 Task: Write a JavaScript function to reverse a list.
Action: Mouse moved to (153, 16)
Screenshot: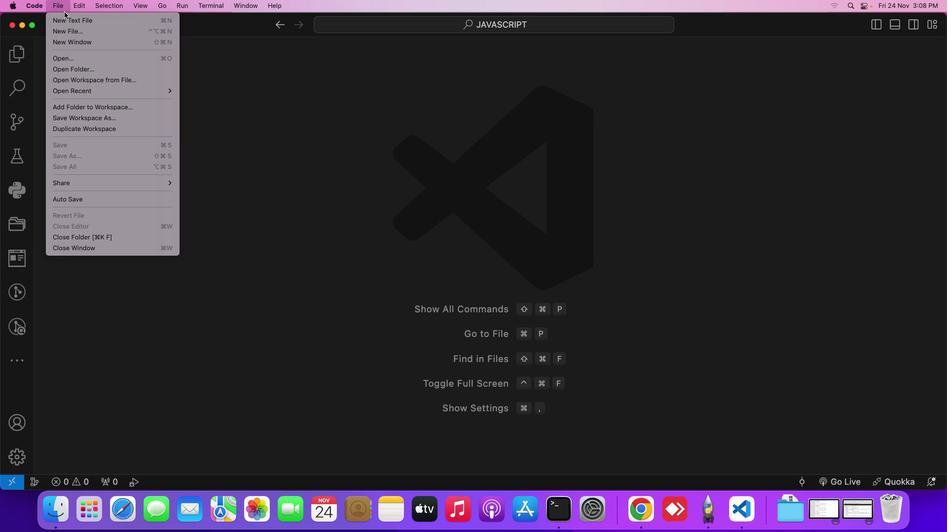 
Action: Mouse pressed left at (153, 16)
Screenshot: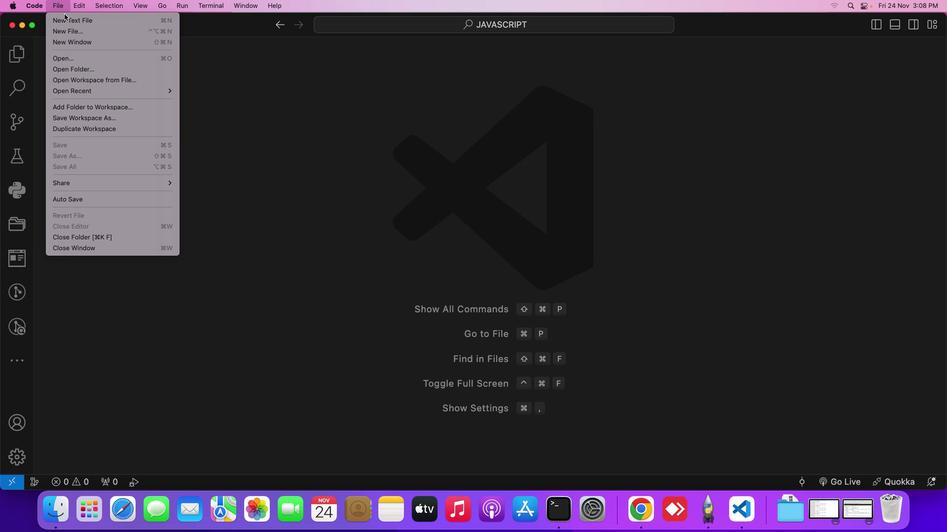 
Action: Mouse moved to (161, 27)
Screenshot: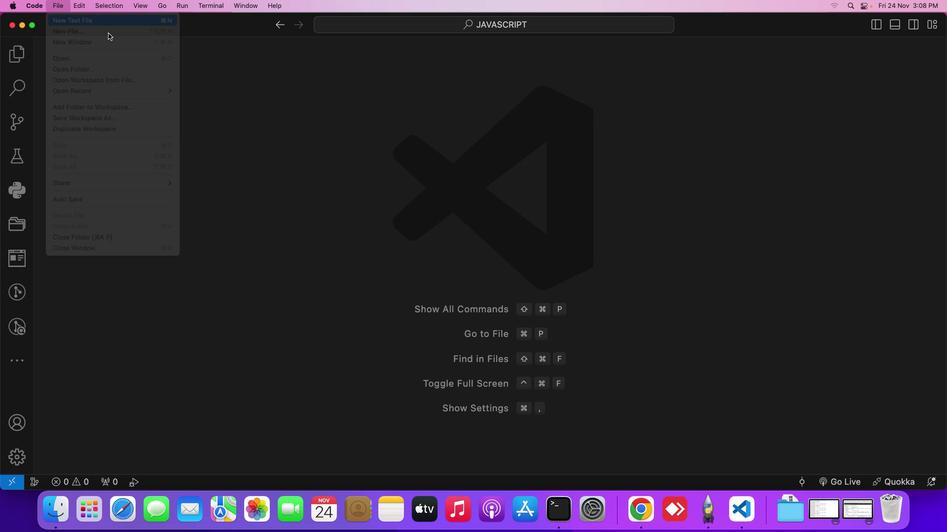 
Action: Mouse pressed left at (161, 27)
Screenshot: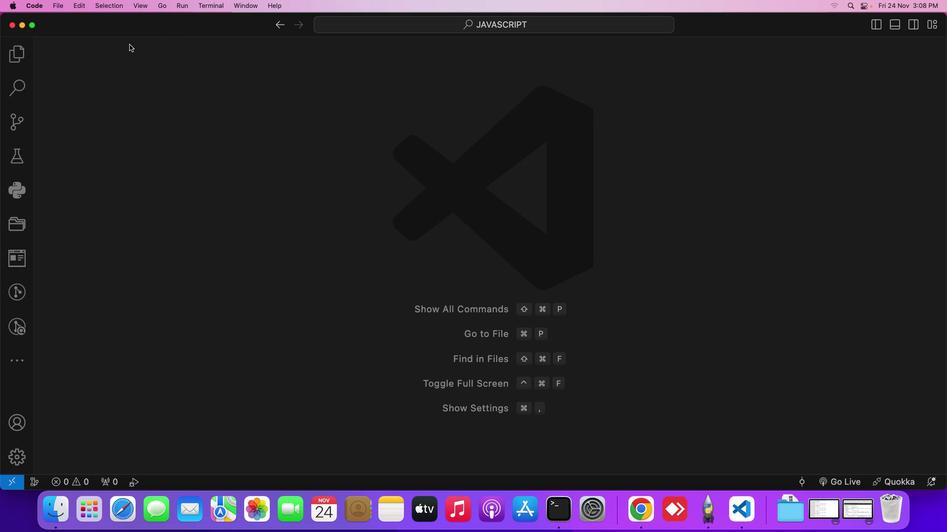 
Action: Mouse moved to (214, 61)
Screenshot: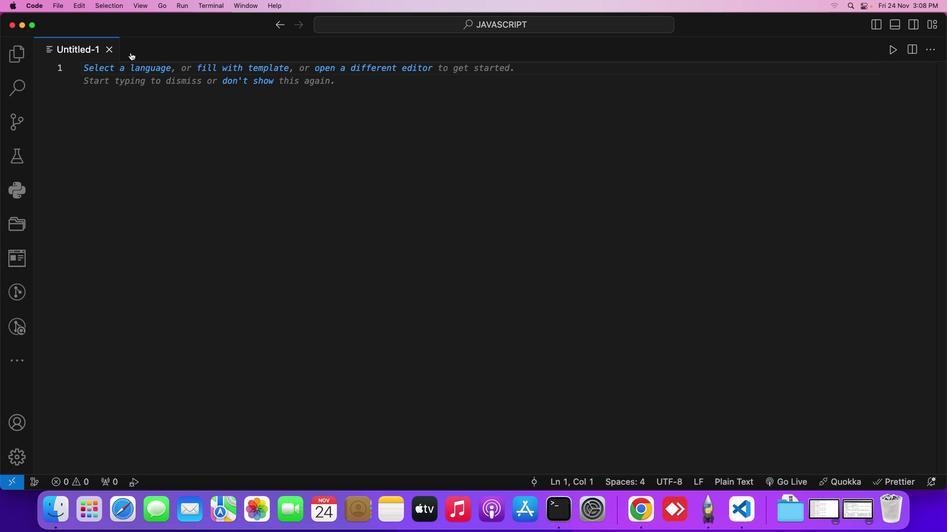 
Action: Key pressed Key.cmd's'
Screenshot: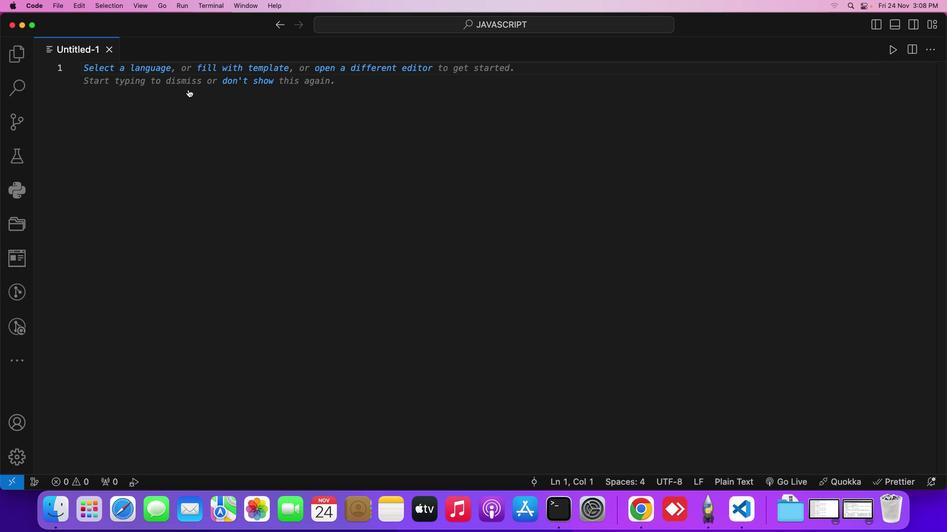 
Action: Mouse moved to (508, 207)
Screenshot: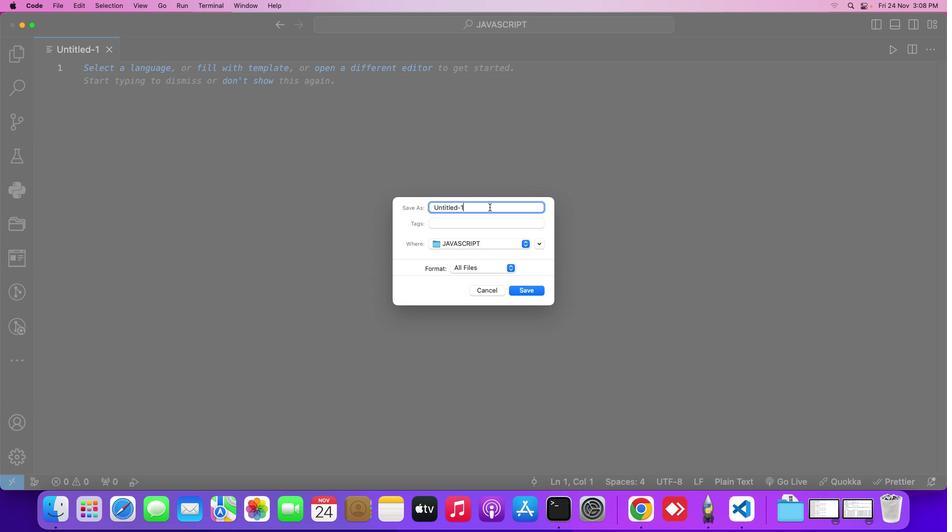 
Action: Mouse pressed left at (508, 207)
Screenshot: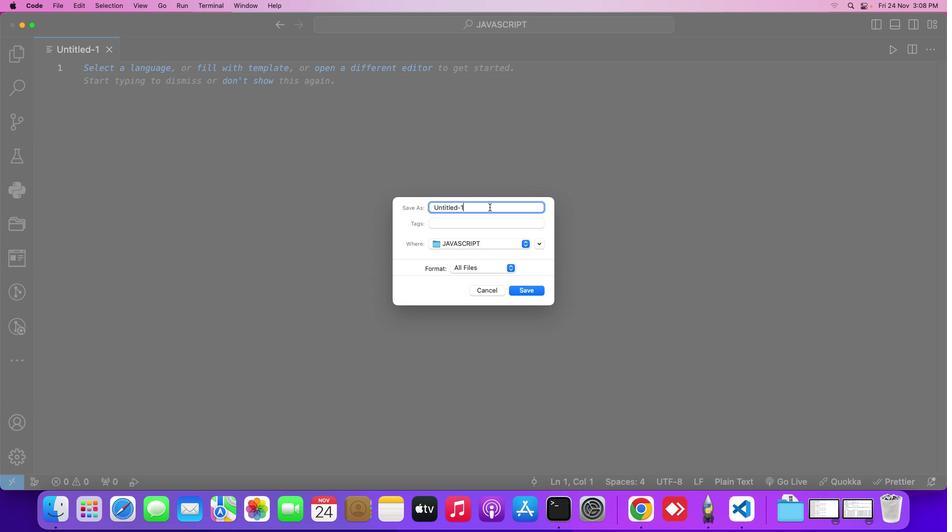 
Action: Key pressed Key.backspaceKey.backspaceKey.backspaceKey.backspaceKey.backspaceKey.backspaceKey.backspaceKey.backspaceKey.backspaceKey.backspaceKey.backspaceKey.shift_r'D''e''m''o'Key.shift_rKey.shift_r'L''i''s''t'Key.shift_r'R''e''v''.''j''s'Key.enter'f''u''n''c''t''i''o''n'Key.space'r''e''v''e''r''s''e'Key.shift_r'L''i''s''t'Key.shift_r'(''a''r''r'Key.rightKey.spaceKey.shift_r'{'Key.enter'l''e''t'Key.space'r''e''v''e''r''s''e''d'Key.shift_r'A''r''r''a''y'Key.space'='Key.space'['']'';'Key.enter'f''o''r'Key.spaceKey.shift_r'(''l''e''t'Key.space'i'Key.space'='Key.space'a''r''r''.''l''e''n''g''t''h'Key.space'-'Key.space'1'';'Key.space'i'Key.shift_r'>'Key.backspaceKey.spaceKey.shift_r'>''='Key.space'0'';'Key.space'i''-''-'Key.rightKey.spaceKey.shift_r'{'Key.enter'r''e''v''e''r''s''e''d'Key.enter'.''p''u''s''h'Key.shift_r'(''a''r''r''[''i'Key.rightKey.right';'Key.downKey.enter'r''e''t''u''r''n'Key.space'r''e''v'Key.downKey.enter';'Key.downKey.enterKey.enter'/''/'Key.spaceKey.shift_r'E''x''a''m''p''l''e'Key.space'u''s''a''g''e'Key.shift_r':'Key.enter'c''o''n''s''t'Key.space'o''r''i''g''i''n''a''l'Key.shift_r'A''r''r''a''y'Key.space'='Key.space'[''1'','Key.space'3'','Key.backspaceKey.backspace'2'','Key.space'3'','Key.space'4'','Key.space'5'','Key.space'6'','Key.space'7'','Key.space'8'','Key.space'9'','Key.space'1''0'Key.right';'Key.enter'c''o''n''s''t'Key.space'r''e''v''e''r''s''e''d'Key.enterKey.space'='Key.space'r''e''v''e''r''s''e'Key.enterKey.shift_r'(''o''r''i''g''i''n''a'Key.enterKey.right';'Key.enterKey.enter'c''o''n''s''o''l''e''.''l''o''g'Key.shift_r'('Key.shift_r'"'Key.shift_r'O''r''i''g''i''n''a''l'Key.spaceKey.shift_r'A''r''r''a''y'Key.shift_r':'Key.right','Key.space'o''r''i'Key.enterKey.right';'Key.enter'c''o''n''s''o''l''e''.''l''o''g'Key.shift_r'('Key.shift_r'"'Key.shift_r'R''e''v''e''r''s''e''d'Key.spaceKey.shift_r'A''r''r''a''y'Key.shift_r':'Key.right','Key.space'r''e''v''e''r''s'Key.downKey.enterKey.right';'Key.enterKey.enter
Screenshot: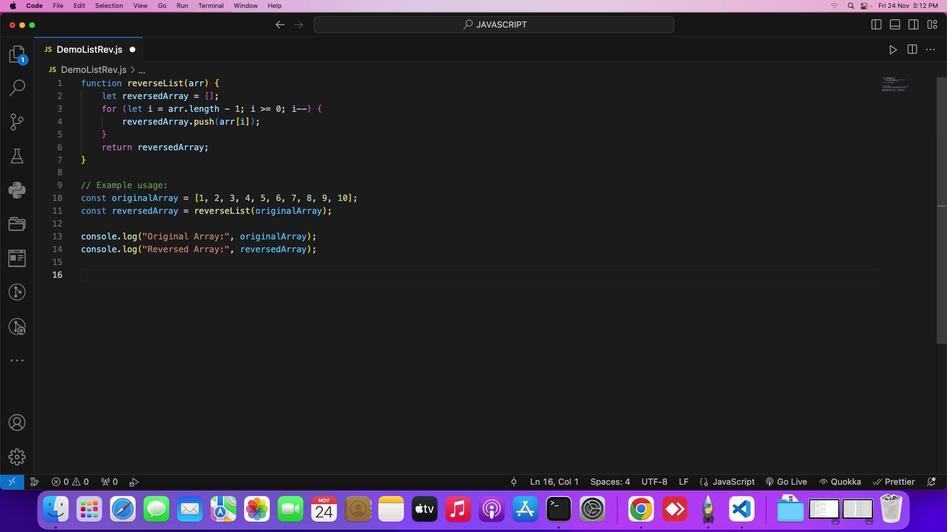 
Action: Mouse moved to (467, 143)
Screenshot: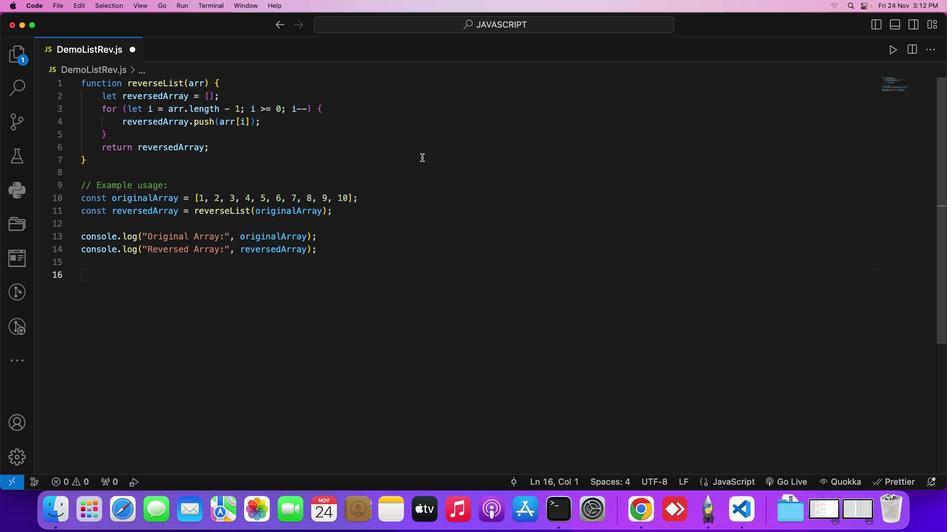 
Action: Mouse scrolled (467, 143) with delta (107, 13)
Screenshot: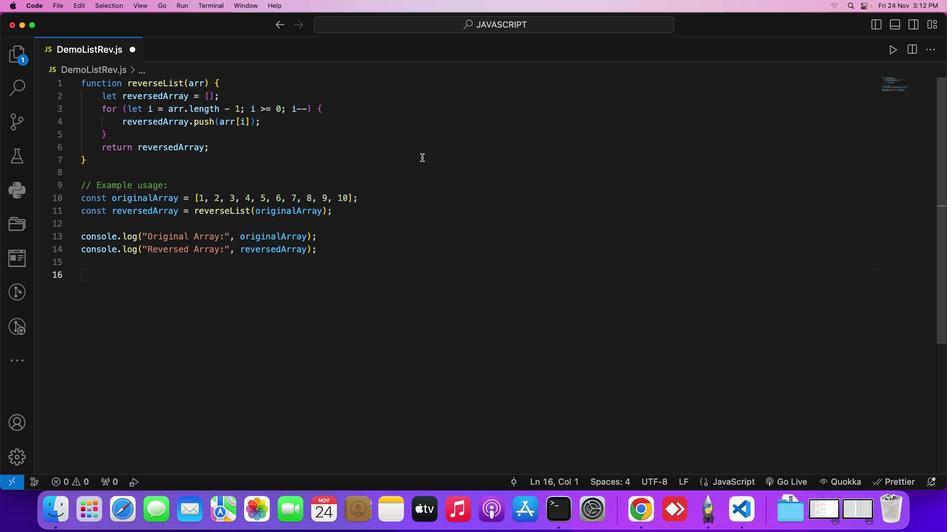 
Action: Mouse moved to (465, 145)
Screenshot: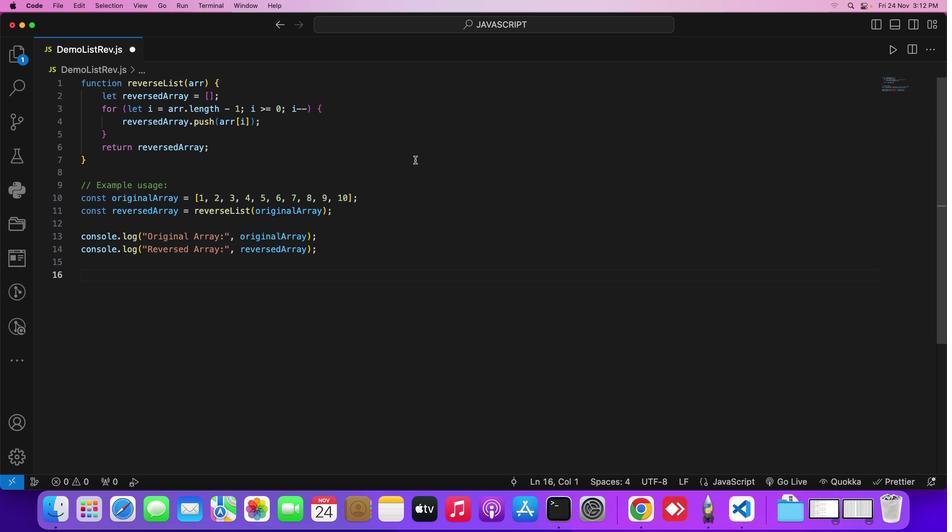
Action: Mouse scrolled (465, 145) with delta (107, 13)
Screenshot: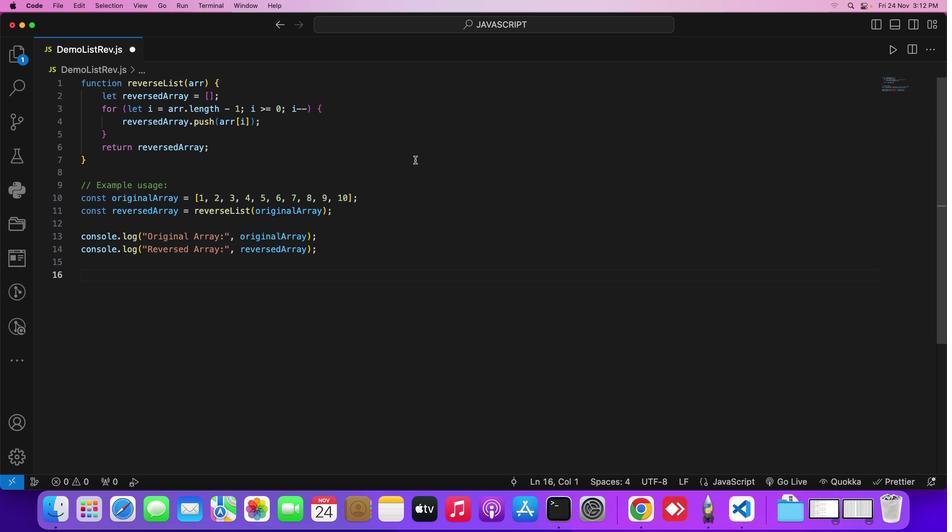 
Action: Mouse moved to (465, 146)
Screenshot: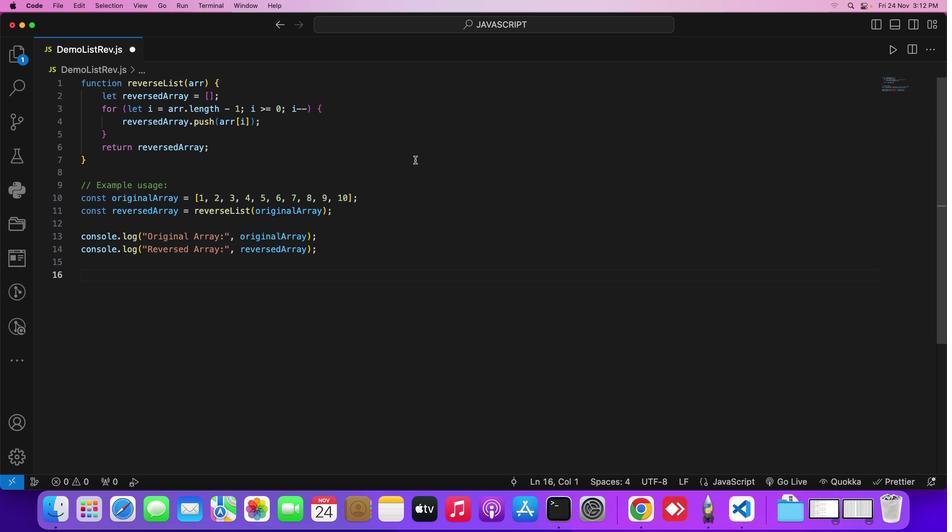 
Action: Mouse scrolled (465, 146) with delta (107, 14)
Screenshot: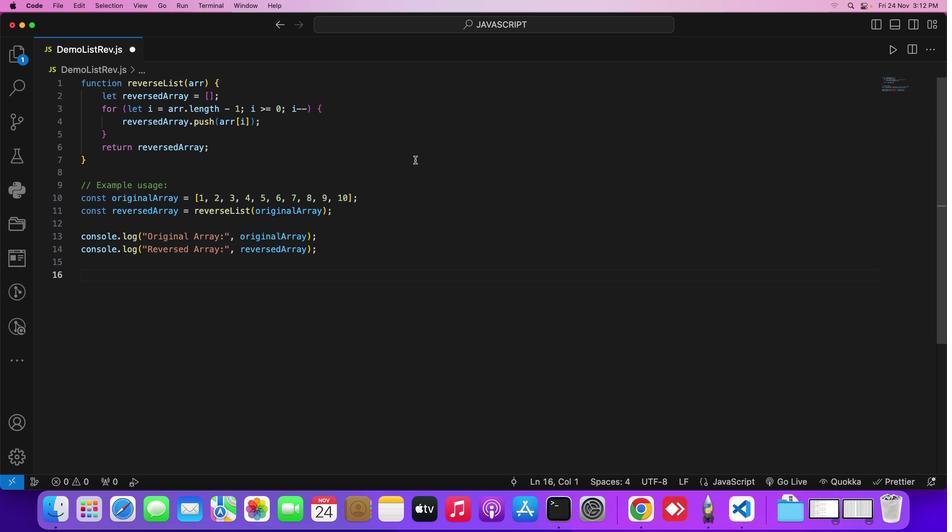 
Action: Mouse moved to (465, 147)
Screenshot: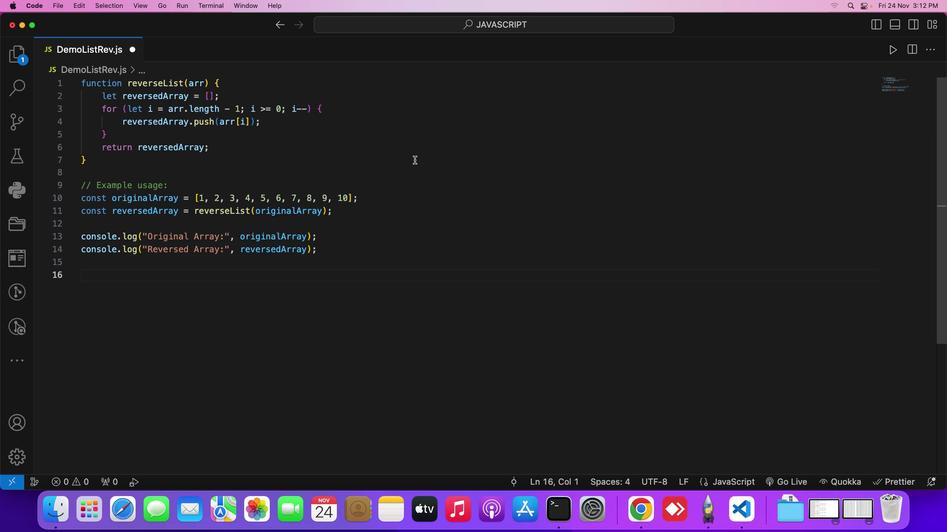 
Action: Mouse scrolled (465, 147) with delta (107, 15)
Screenshot: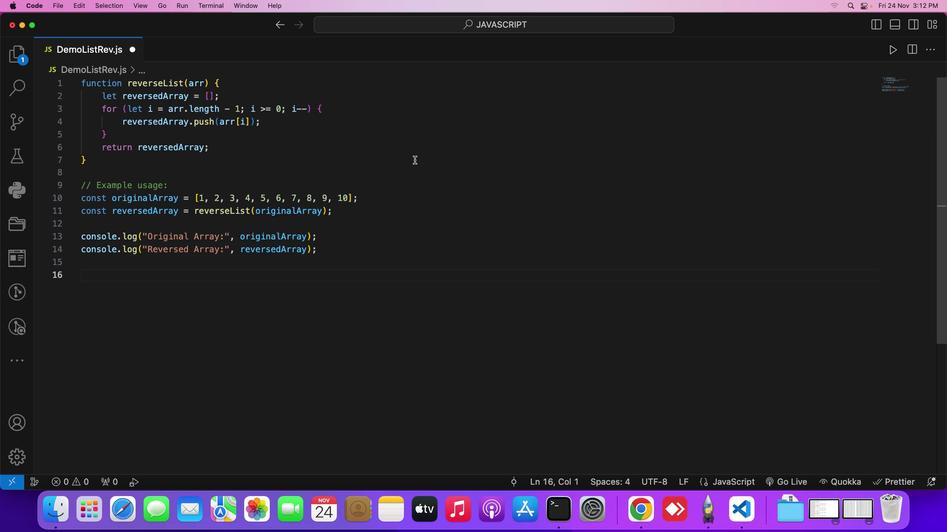 
Action: Mouse moved to (465, 147)
Screenshot: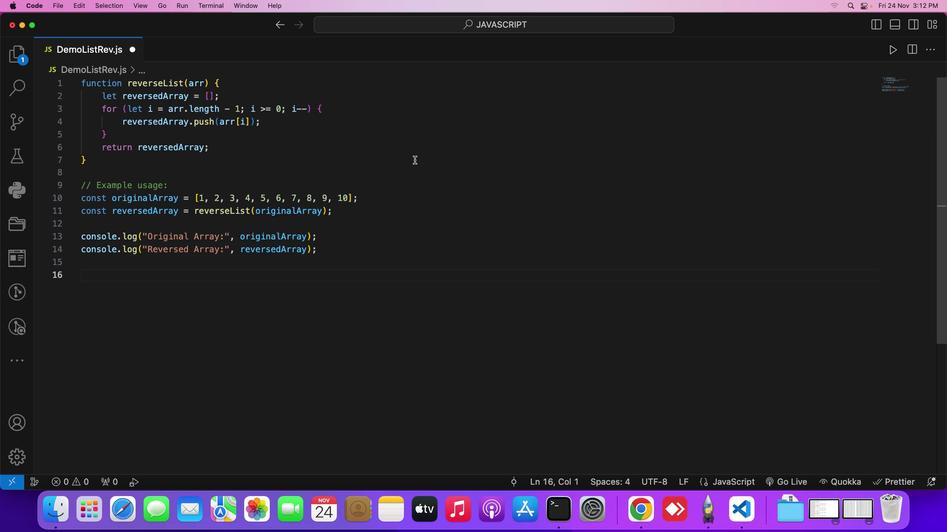 
Action: Mouse scrolled (465, 147) with delta (107, 15)
Screenshot: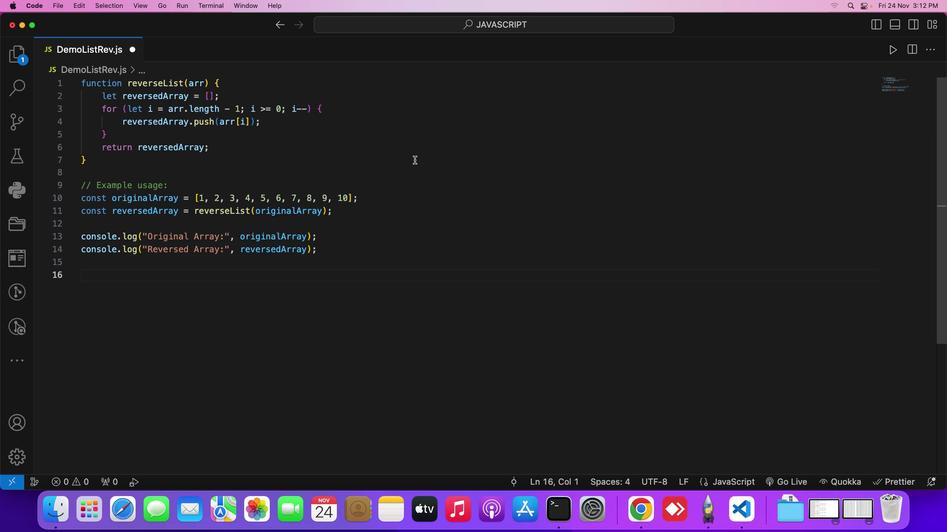 
Action: Mouse moved to (464, 147)
Screenshot: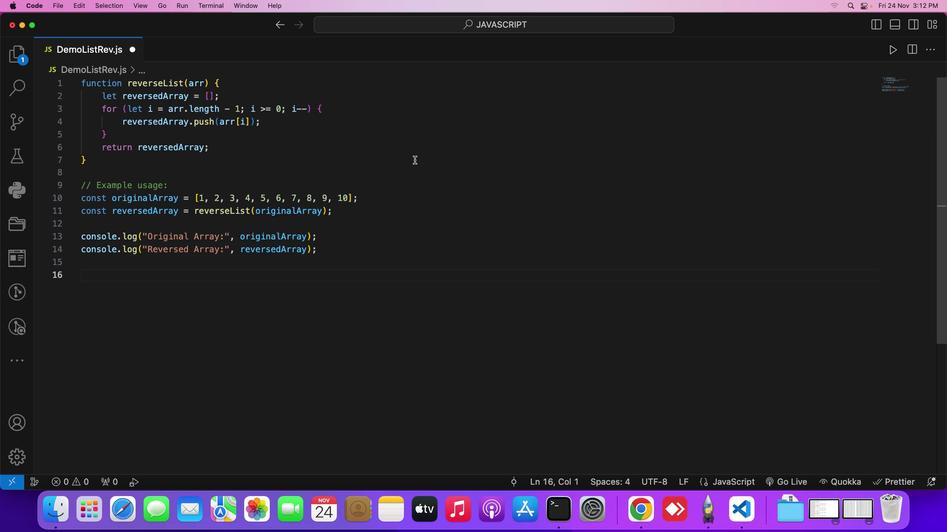 
Action: Mouse scrolled (464, 147) with delta (107, 15)
Screenshot: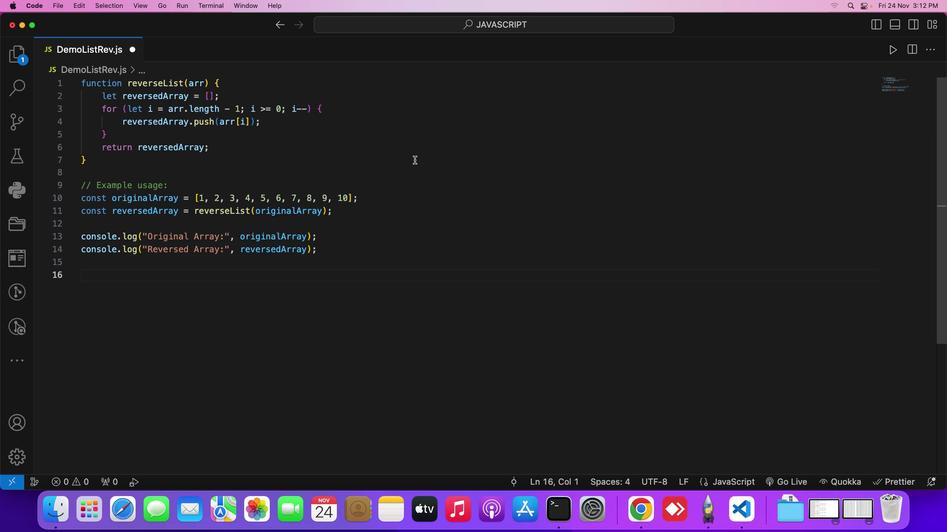 
Action: Mouse moved to (447, 163)
Screenshot: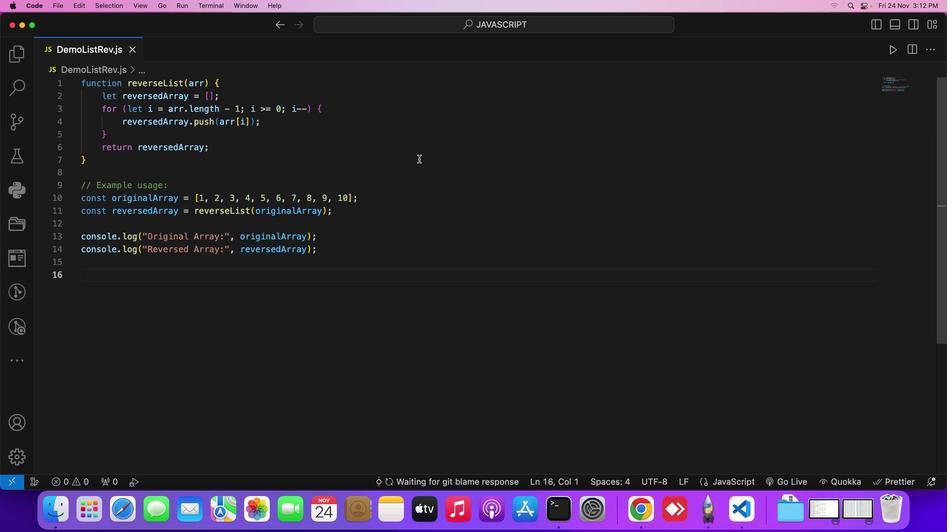 
Action: Key pressed Key.cmd
Screenshot: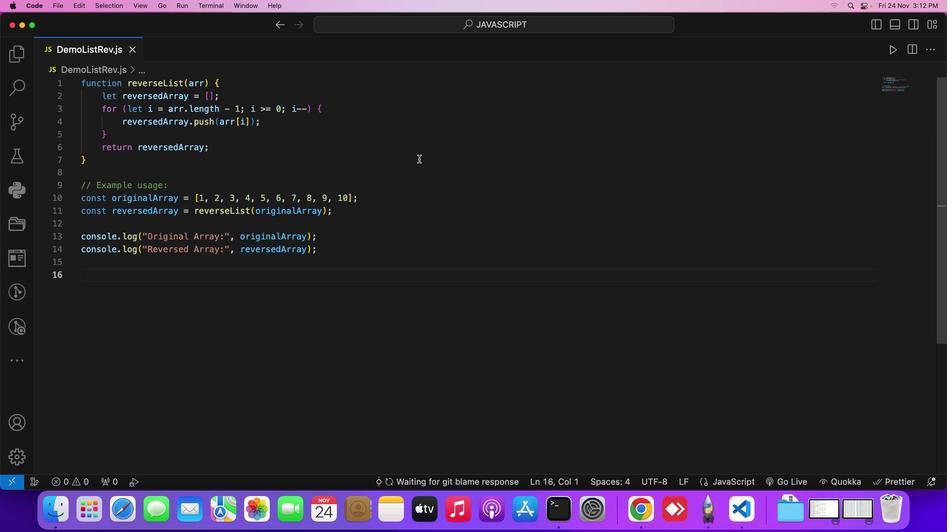
Action: Mouse moved to (447, 163)
Screenshot: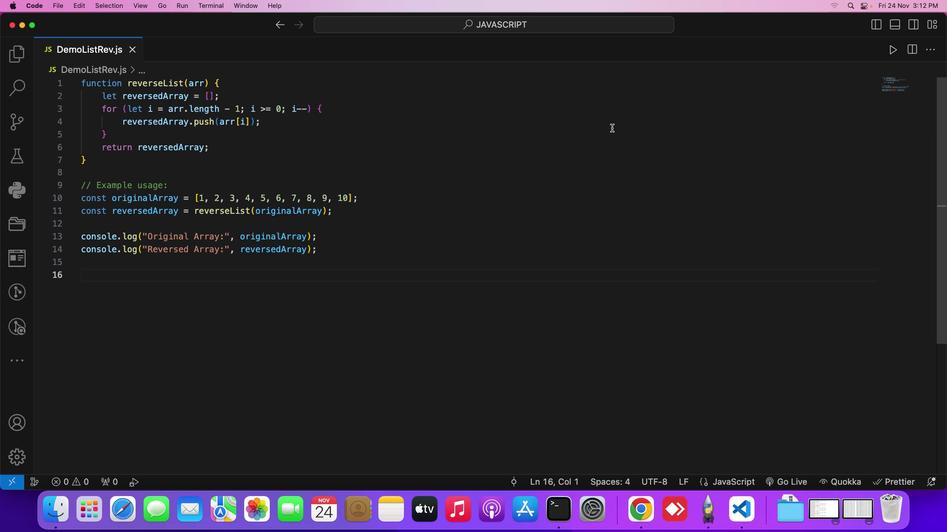 
Action: Key pressed 's'
Screenshot: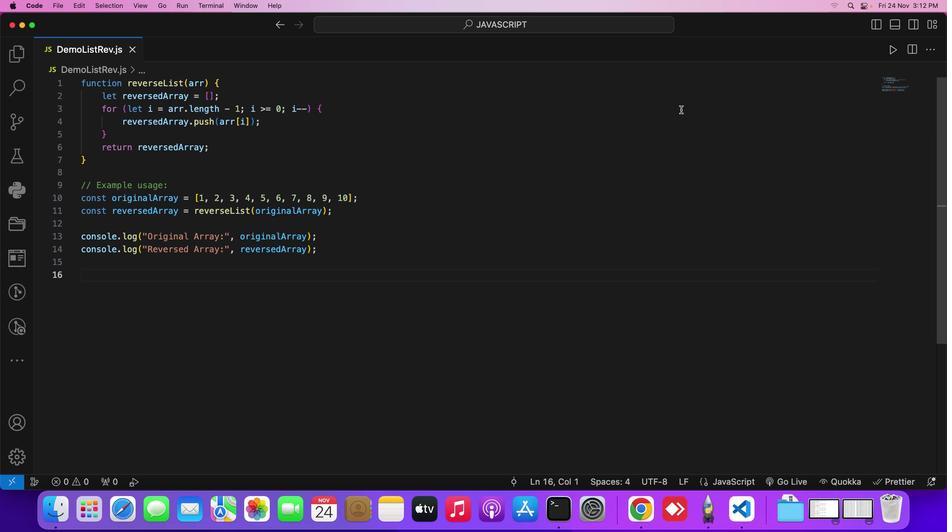
Action: Mouse moved to (838, 60)
Screenshot: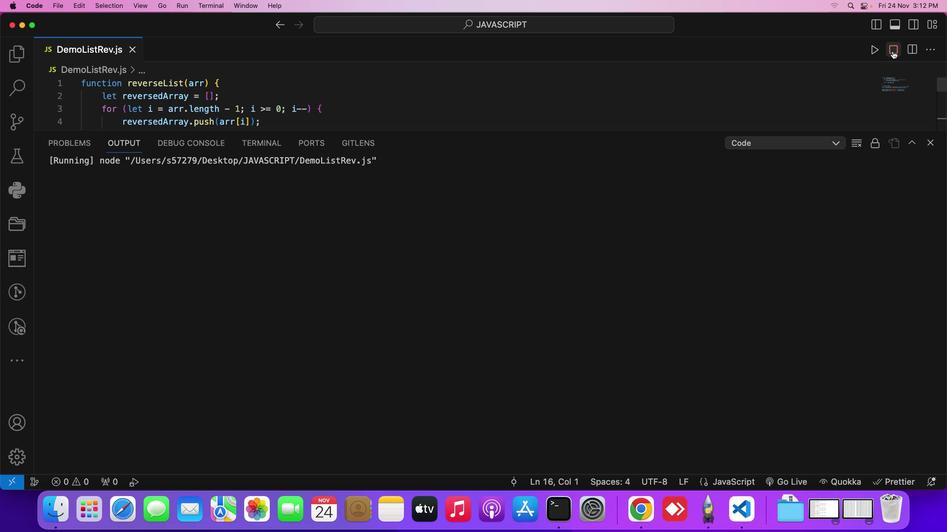 
Action: Mouse pressed left at (838, 60)
Screenshot: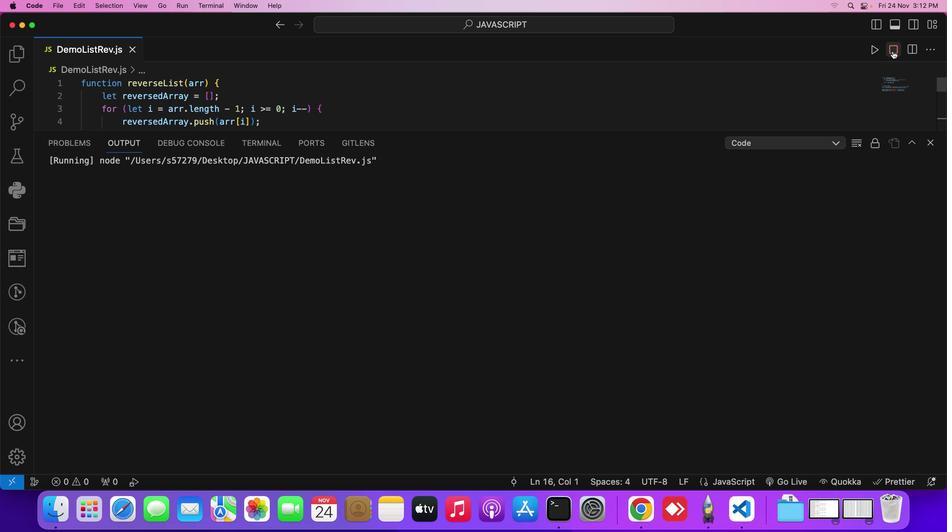 
Action: Mouse moved to (379, 210)
Screenshot: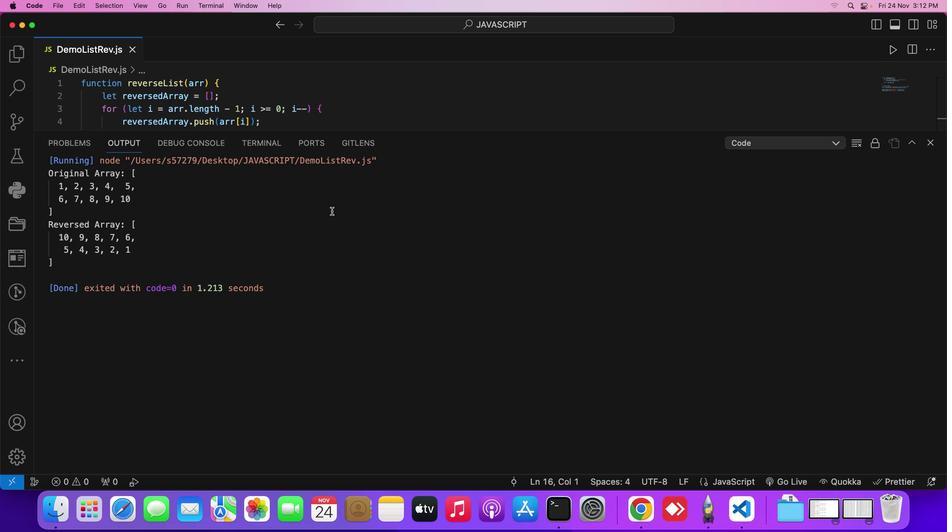 
Action: Mouse scrolled (379, 210) with delta (107, 13)
Screenshot: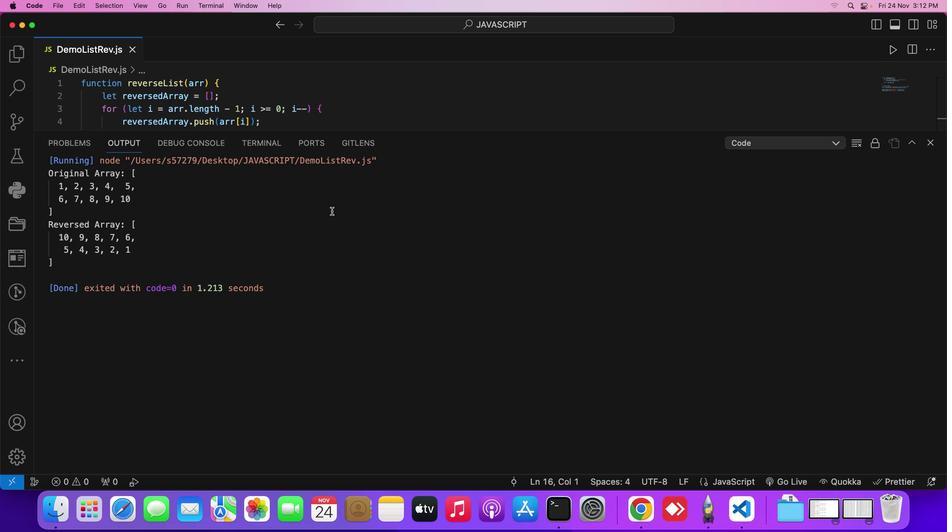 
Action: Mouse scrolled (379, 210) with delta (107, 13)
Screenshot: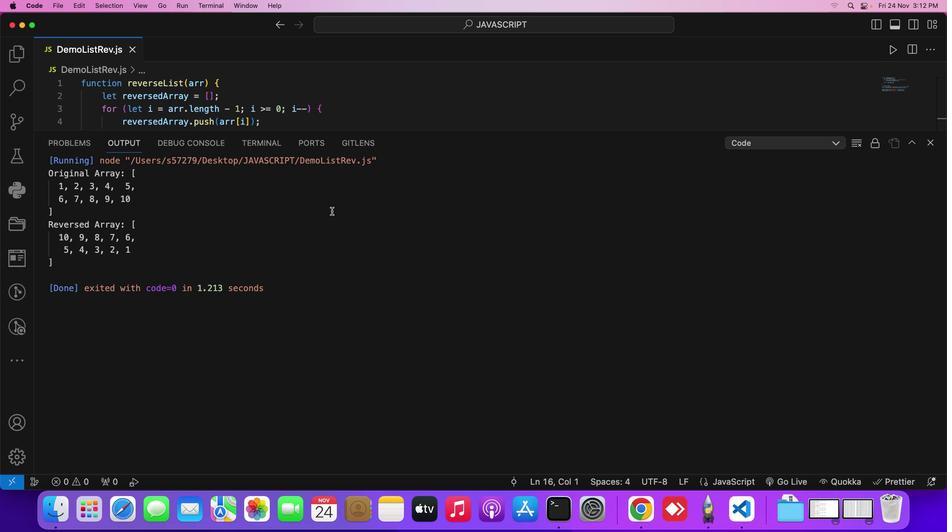 
Action: Mouse scrolled (379, 210) with delta (107, 13)
Screenshot: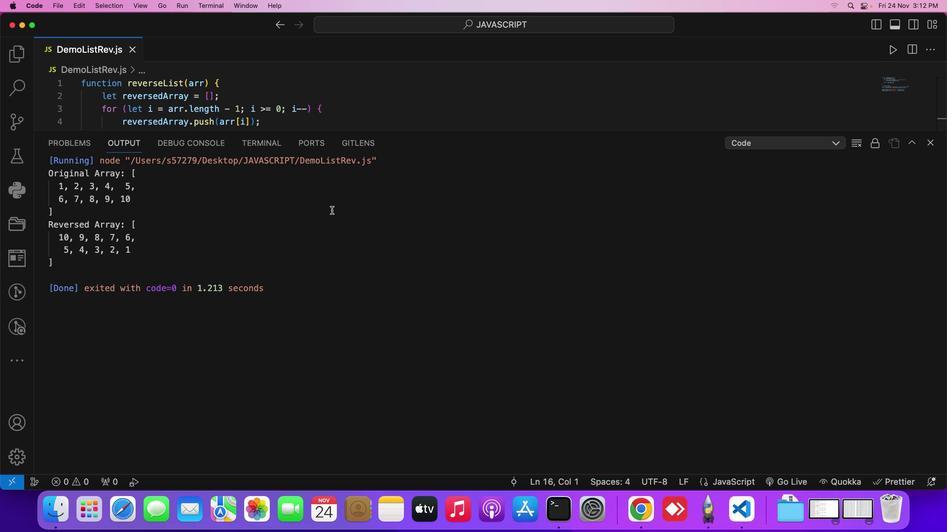 
Action: Mouse scrolled (379, 210) with delta (107, 12)
Screenshot: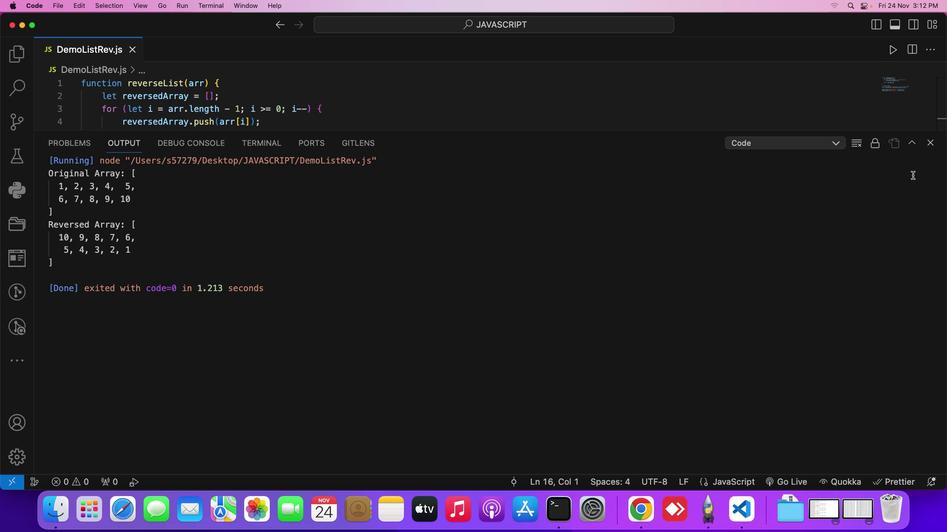 
Action: Mouse scrolled (379, 210) with delta (107, 12)
Screenshot: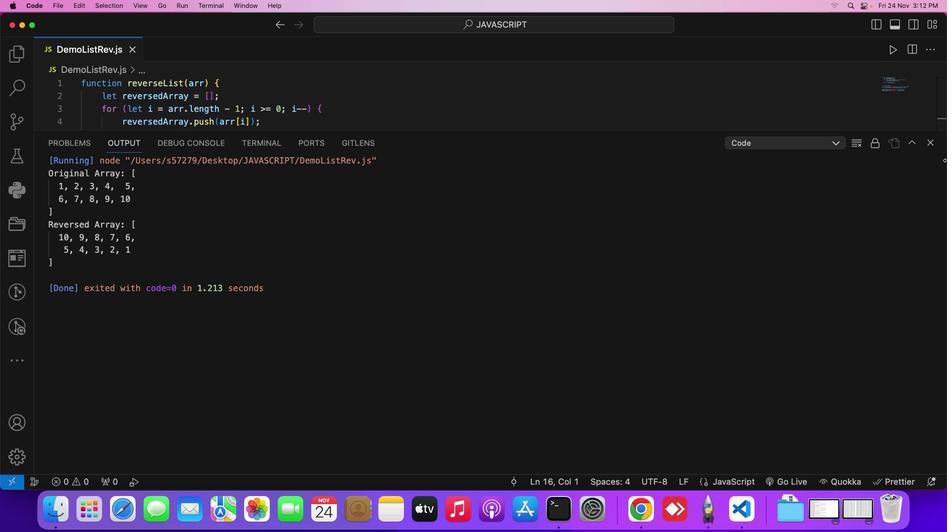 
Action: Mouse scrolled (379, 210) with delta (107, 12)
Screenshot: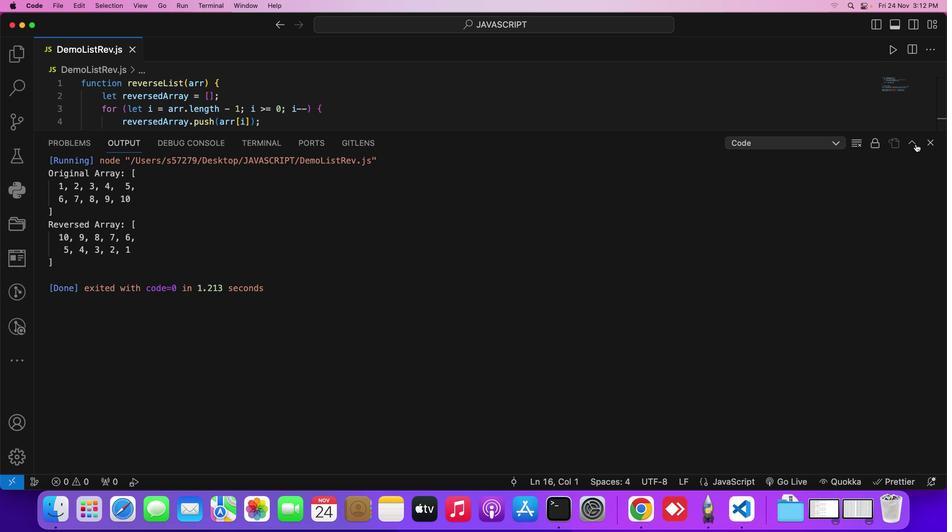 
Action: Mouse moved to (622, 215)
Screenshot: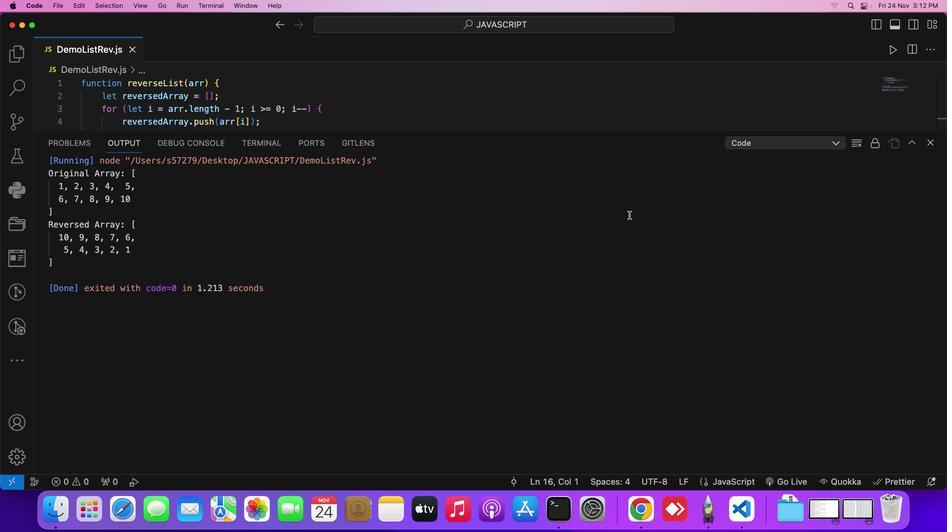 
